 Task: Change curve  line to solid.
Action: Mouse moved to (524, 394)
Screenshot: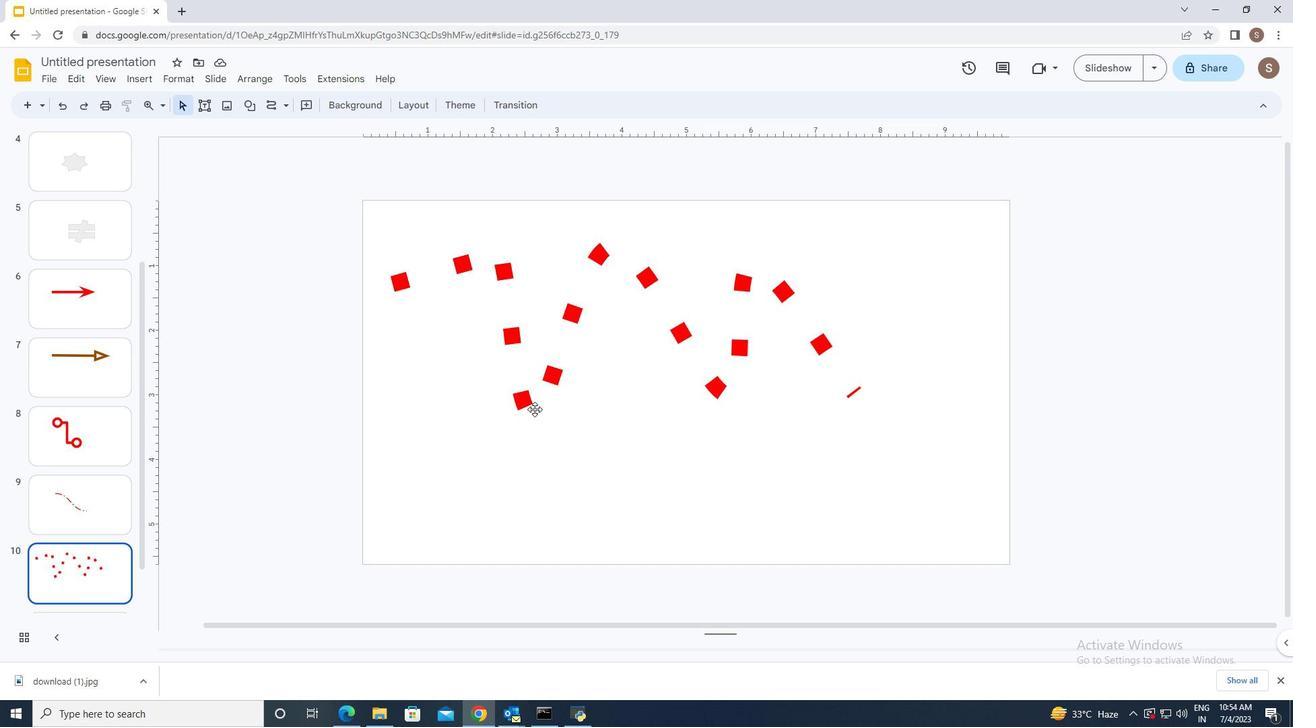 
Action: Mouse pressed left at (524, 394)
Screenshot: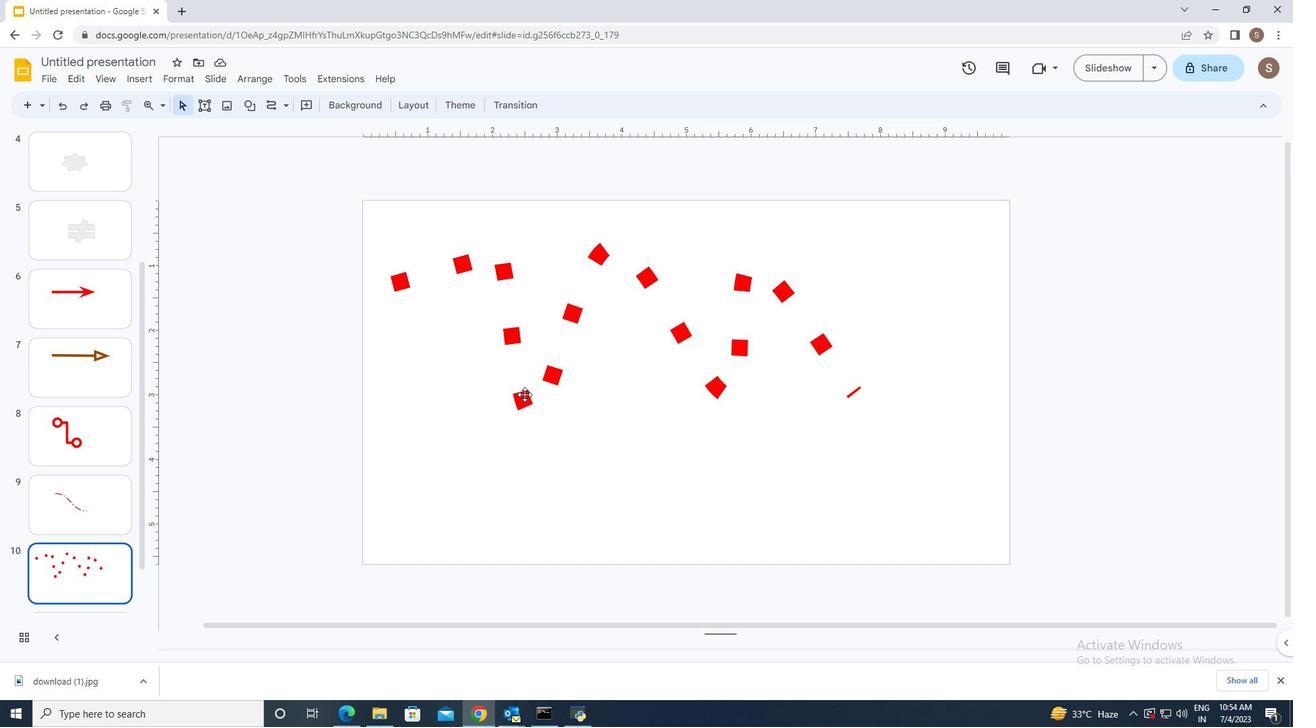 
Action: Mouse moved to (372, 109)
Screenshot: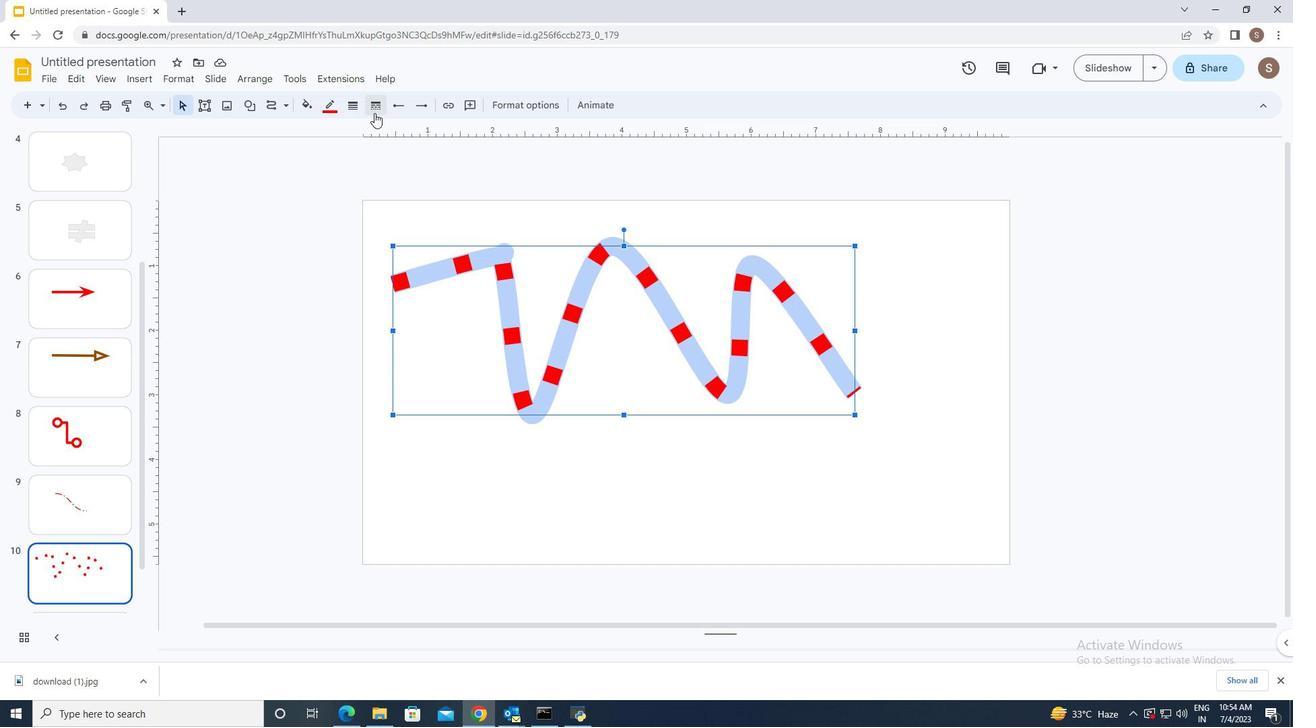 
Action: Mouse pressed left at (372, 109)
Screenshot: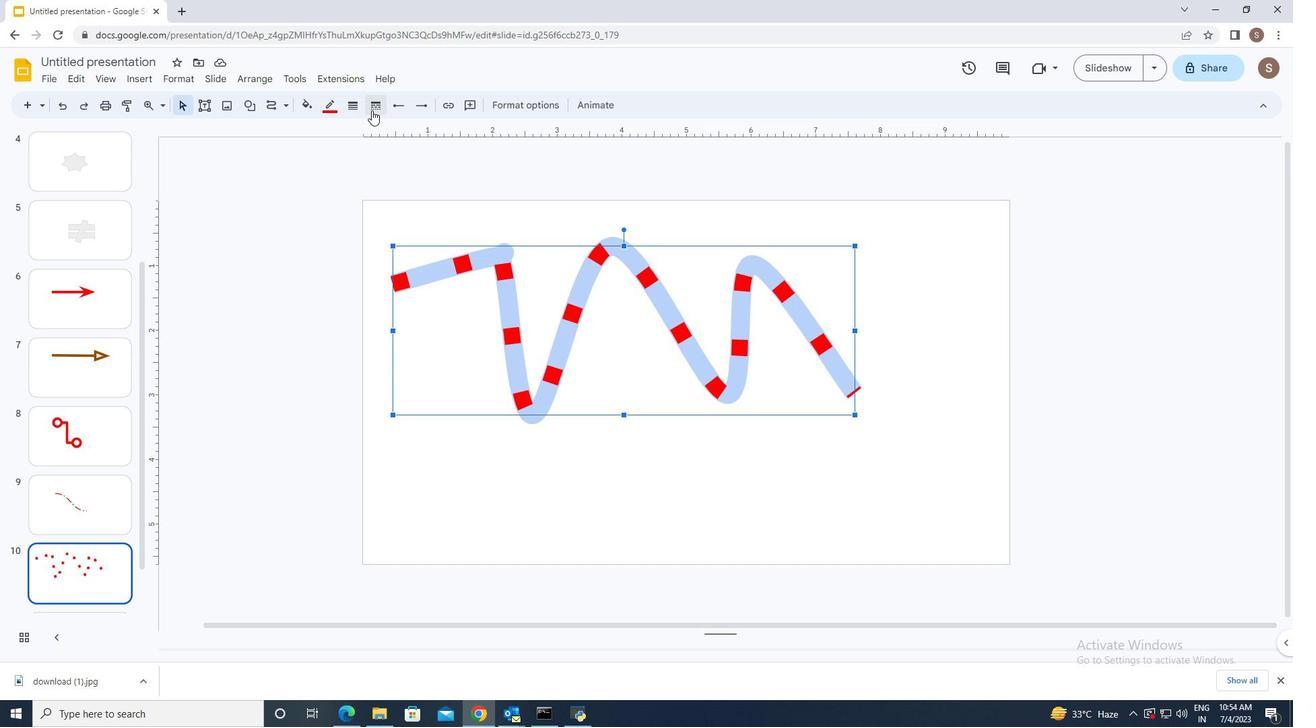 
Action: Mouse moved to (397, 128)
Screenshot: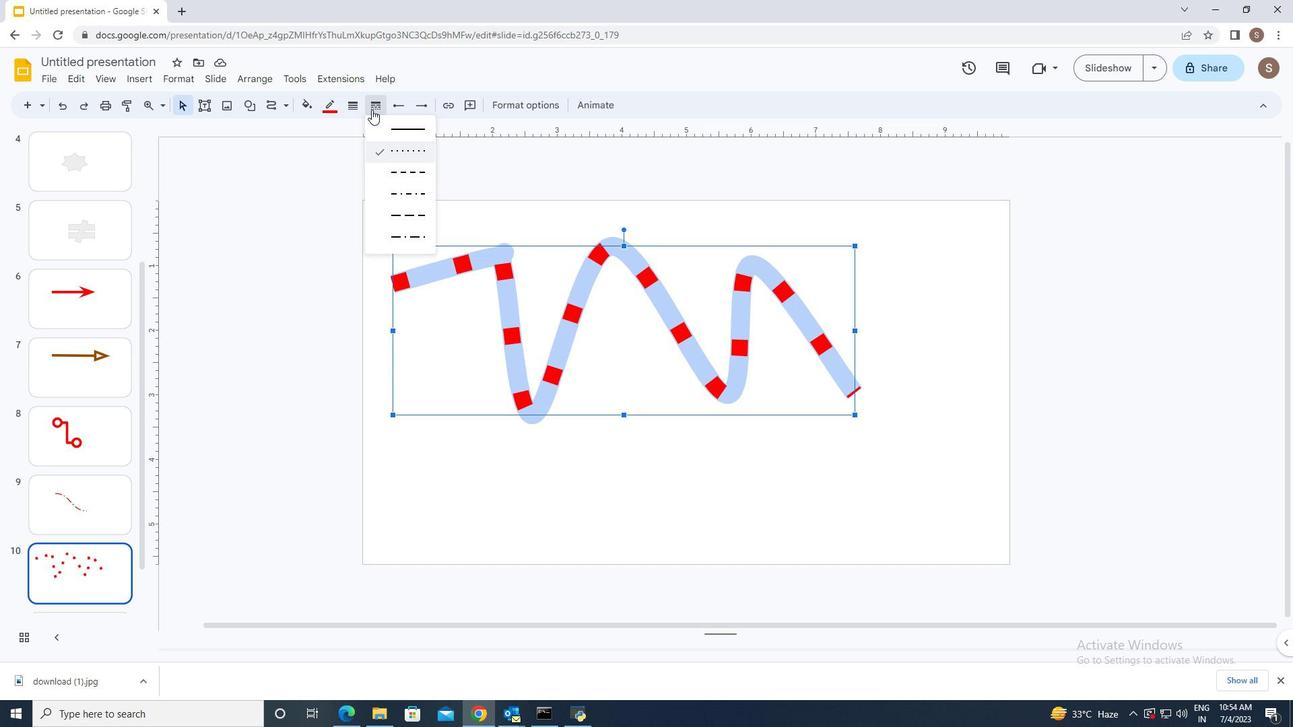 
Action: Mouse pressed left at (397, 128)
Screenshot: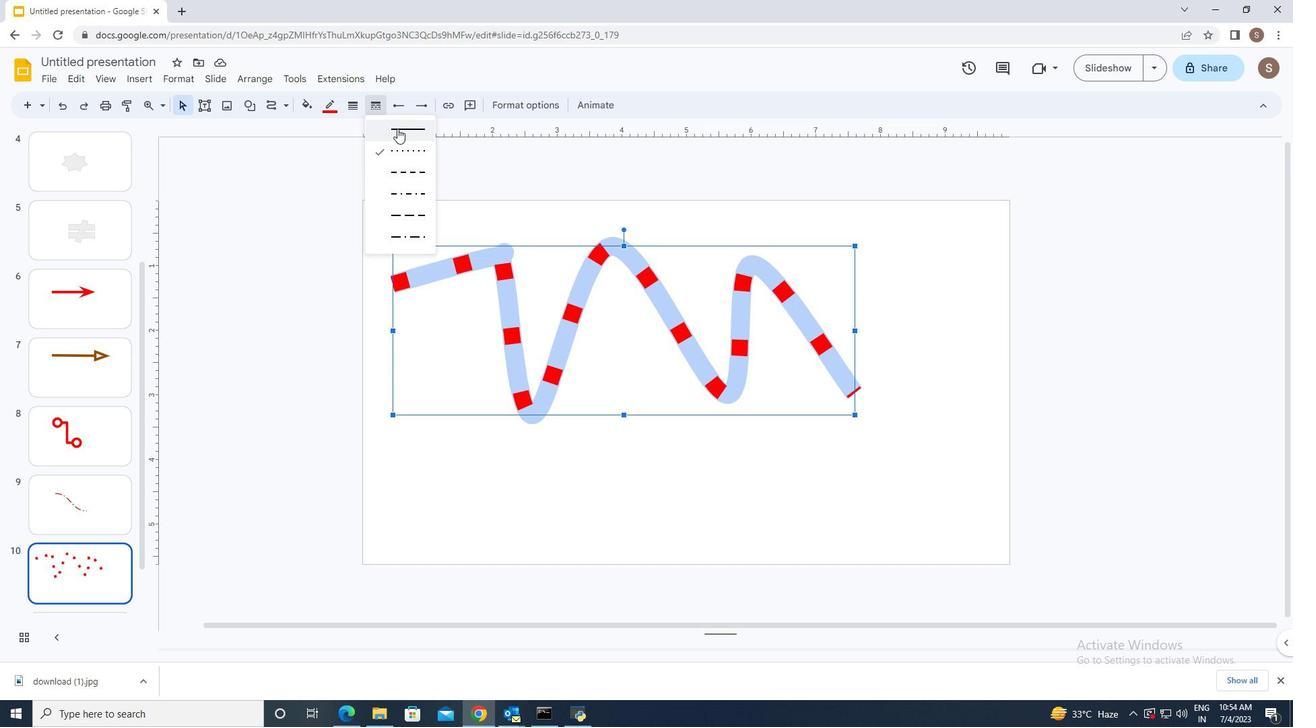 
Action: Mouse moved to (492, 468)
Screenshot: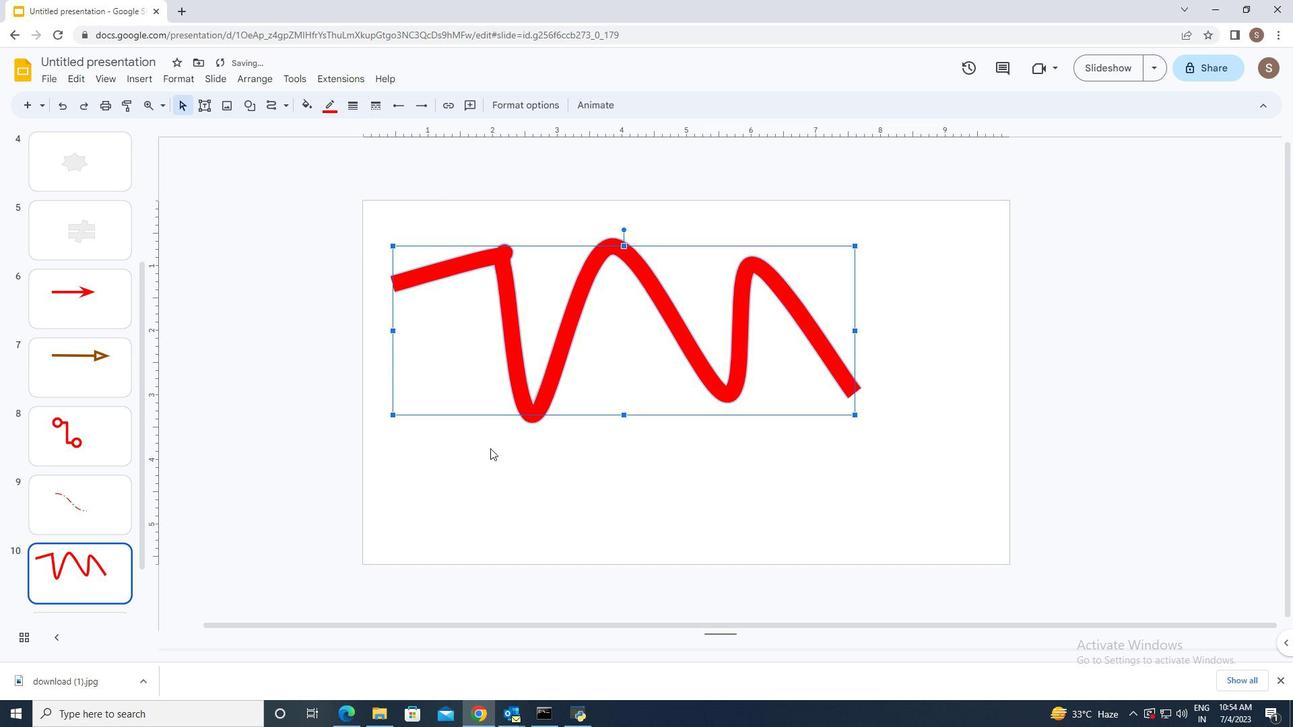 
Action: Mouse pressed left at (492, 468)
Screenshot: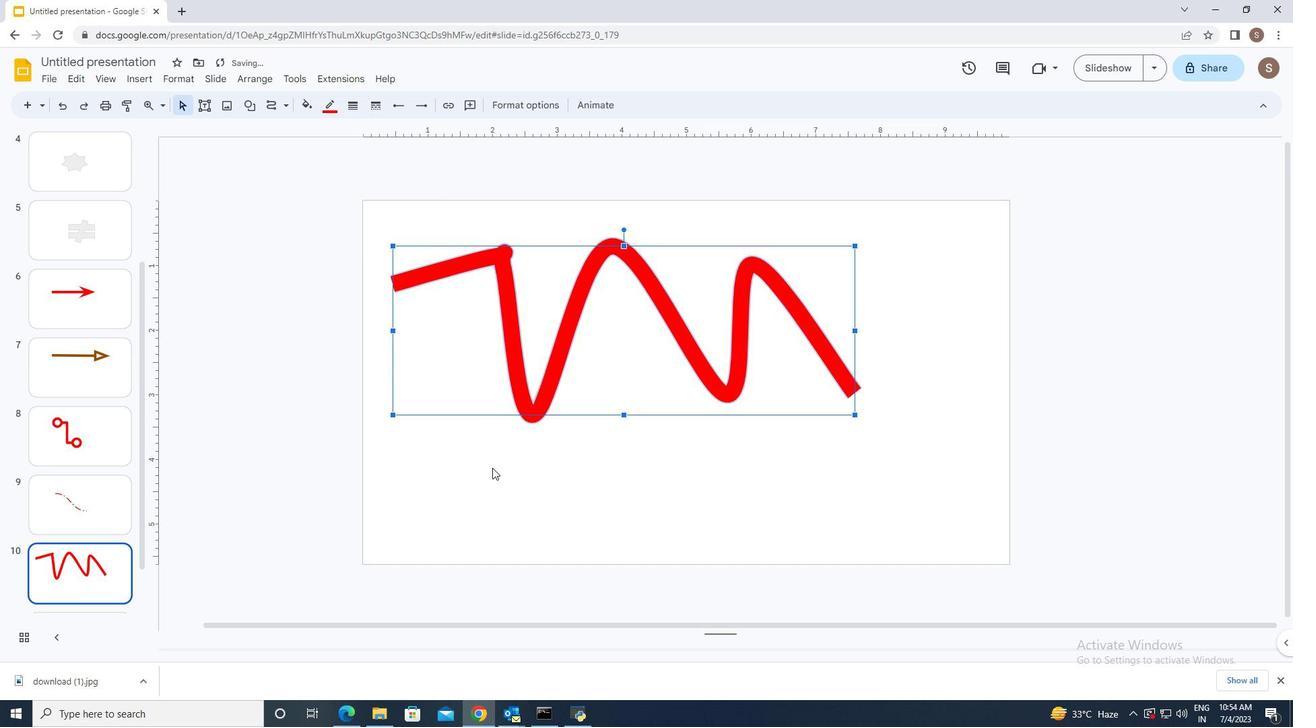 
